 Task: Create List Customizations in Board Sales Reporting to Workspace Event Marketing. Create List Backup in Board Media Planning and Buying to Workspace Event Marketing. Create List Security in Board Sales Incentive Program Design and Implementation to Workspace Event Marketing
Action: Mouse moved to (106, 46)
Screenshot: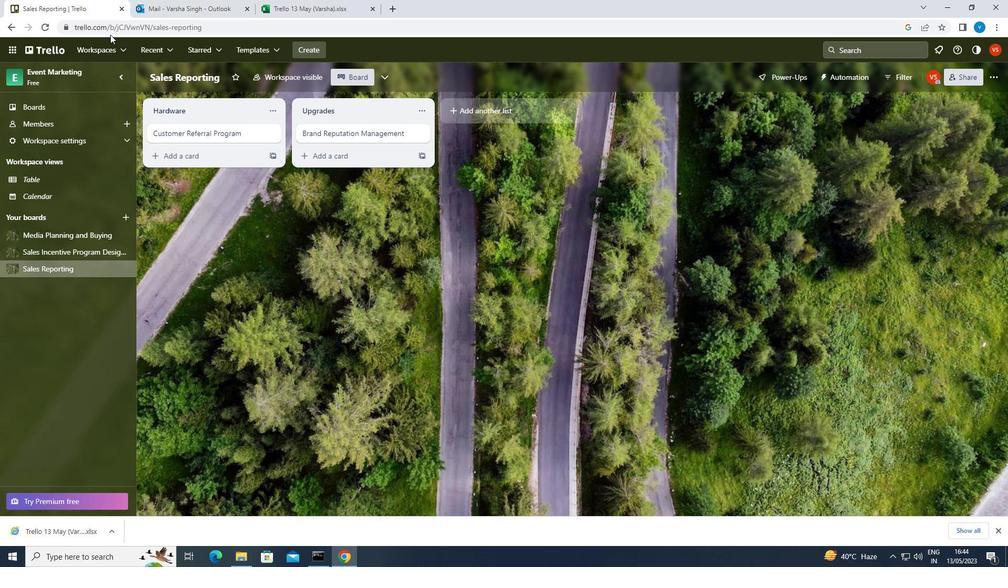 
Action: Mouse pressed left at (106, 46)
Screenshot: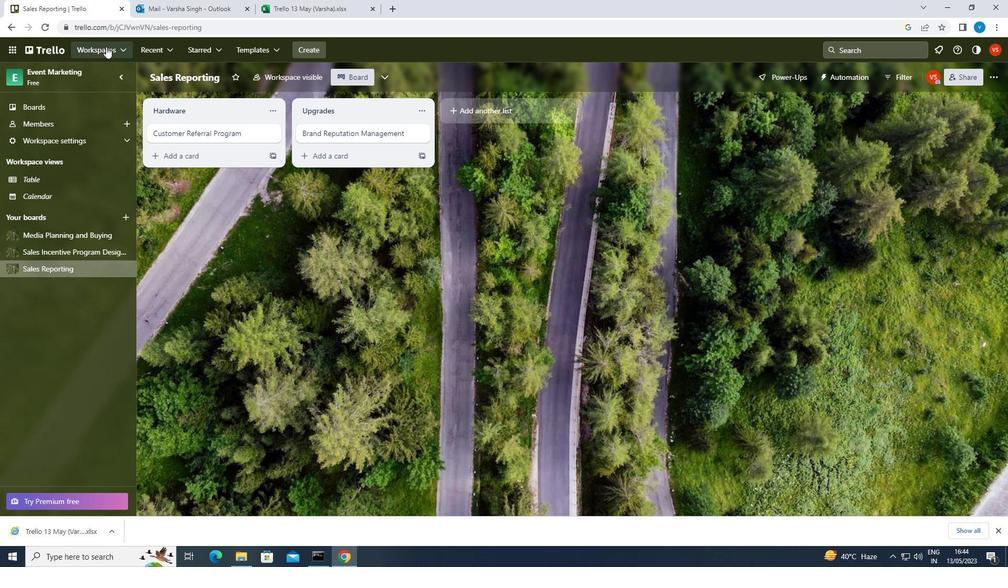 
Action: Mouse moved to (127, 441)
Screenshot: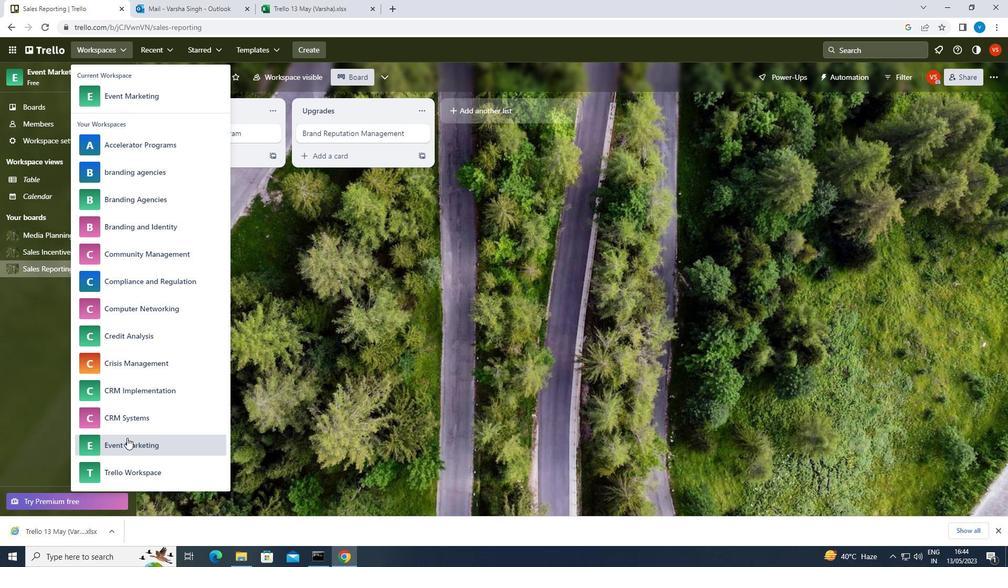 
Action: Mouse pressed left at (127, 441)
Screenshot: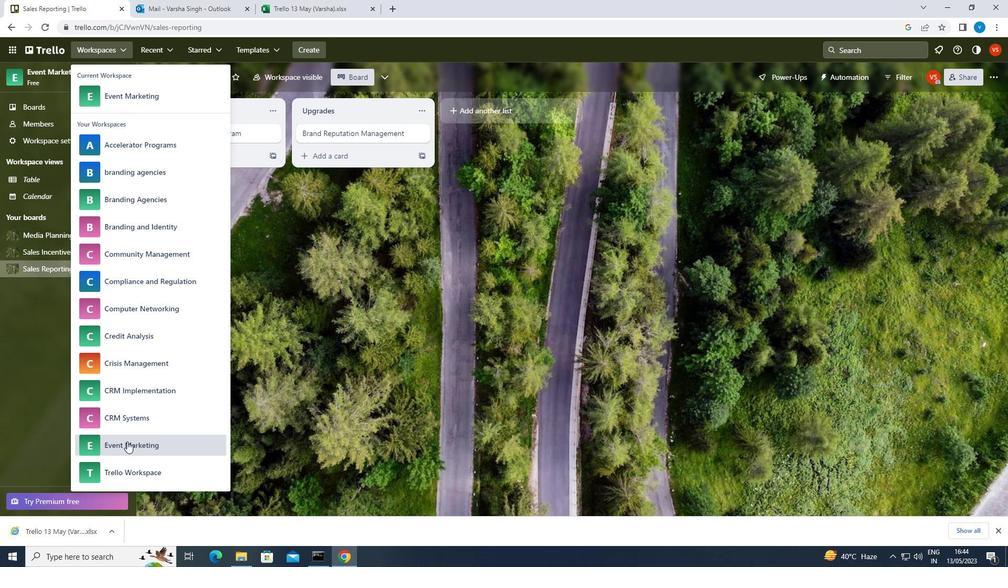 
Action: Mouse moved to (68, 269)
Screenshot: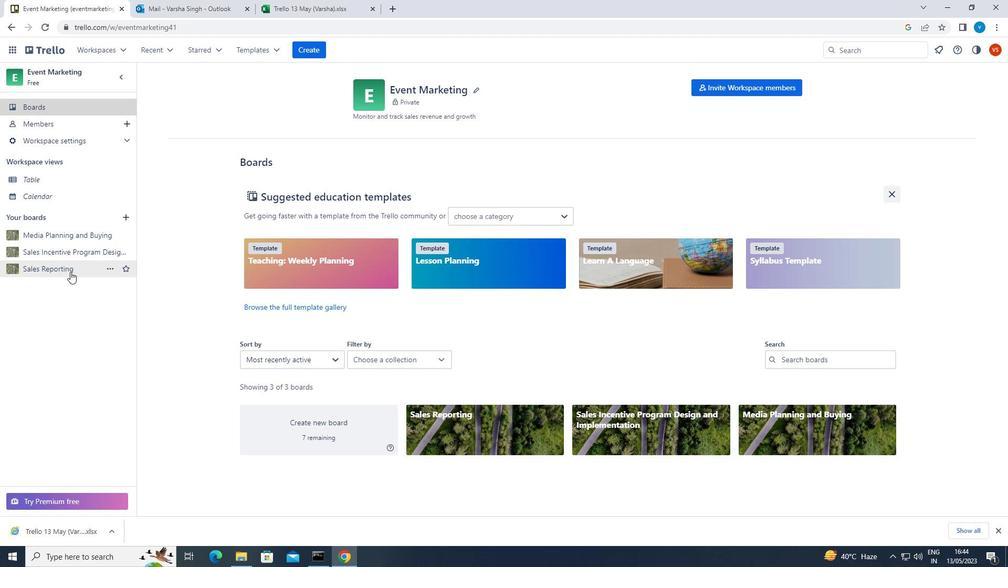 
Action: Mouse pressed left at (68, 269)
Screenshot: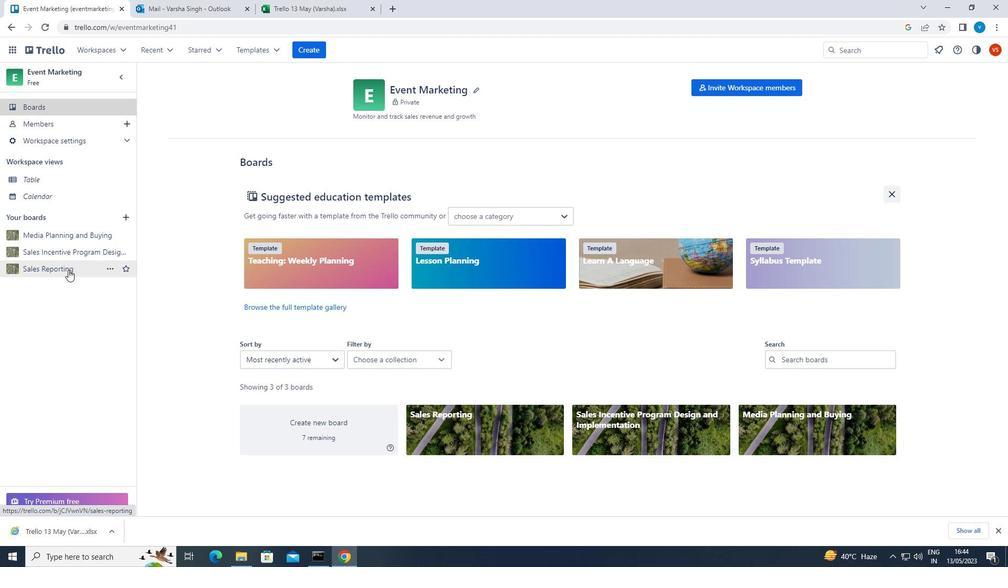 
Action: Mouse moved to (484, 112)
Screenshot: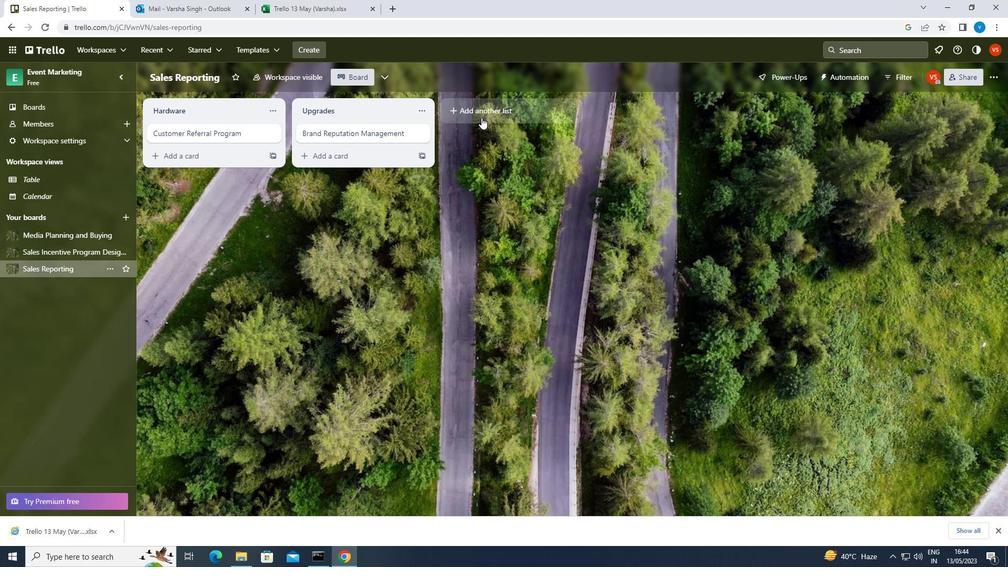 
Action: Mouse pressed left at (484, 112)
Screenshot: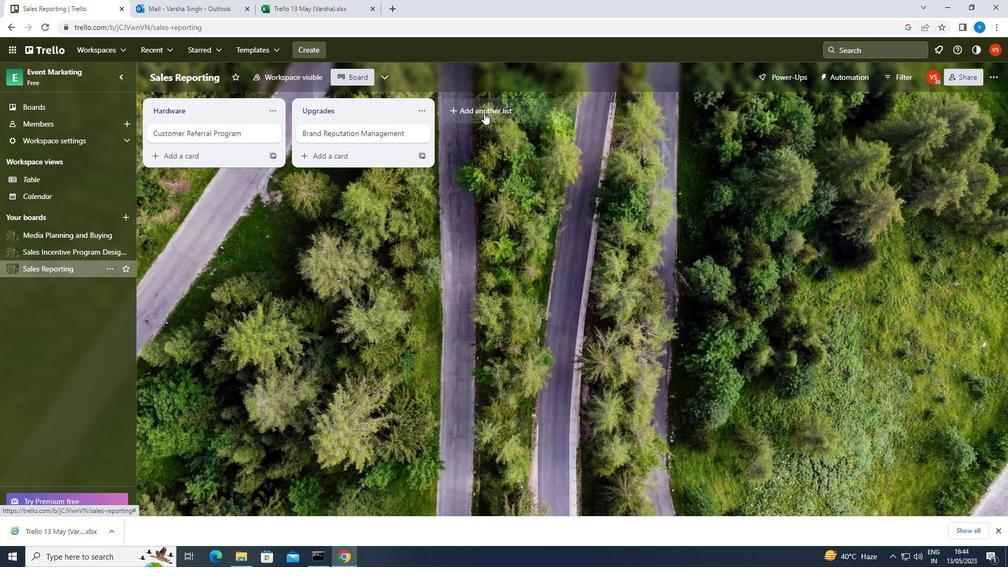 
Action: Key pressed <Key.shift>CUSTOMIZATIONS<Key.enter>
Screenshot: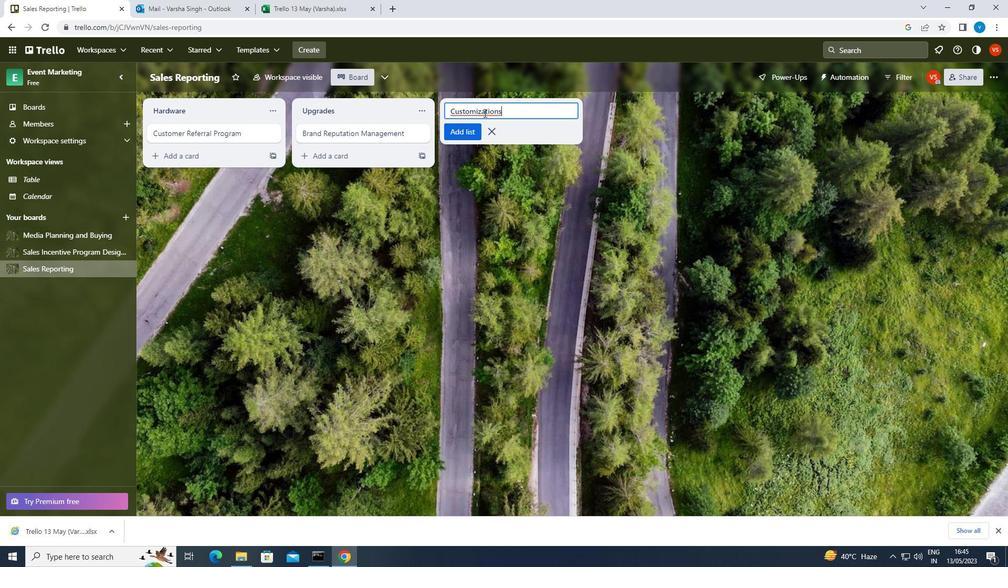 
Action: Mouse moved to (90, 233)
Screenshot: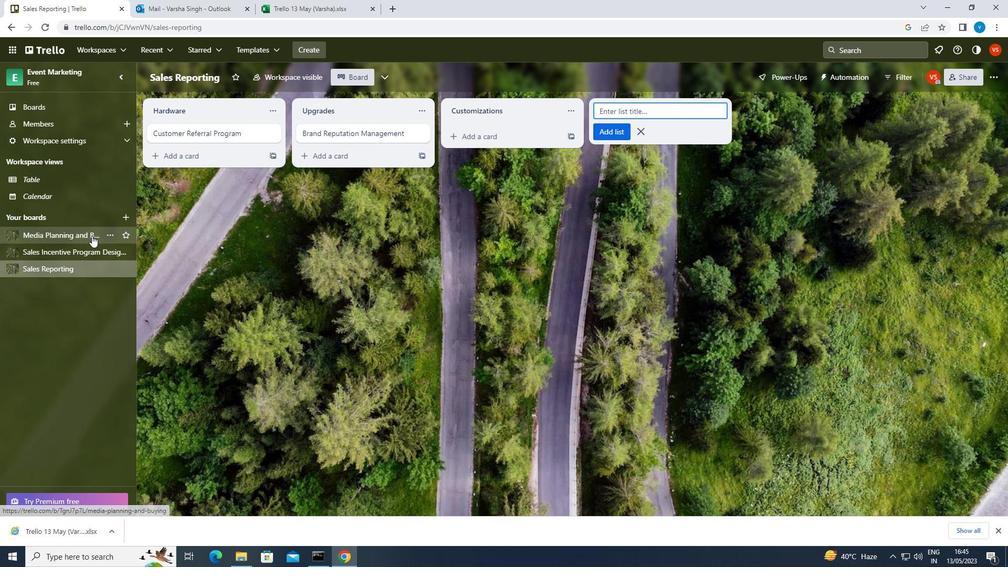 
Action: Mouse pressed left at (90, 233)
Screenshot: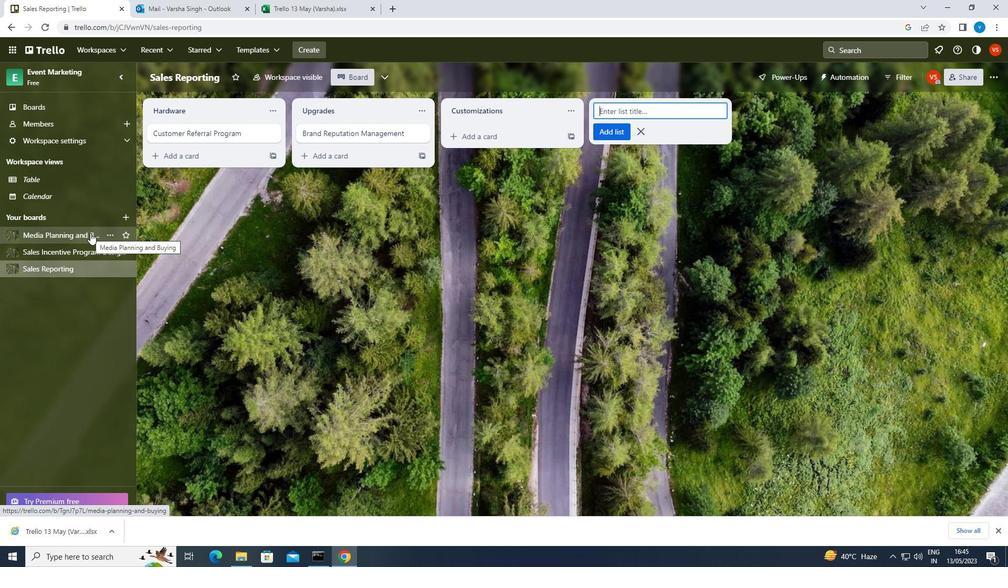 
Action: Mouse moved to (492, 116)
Screenshot: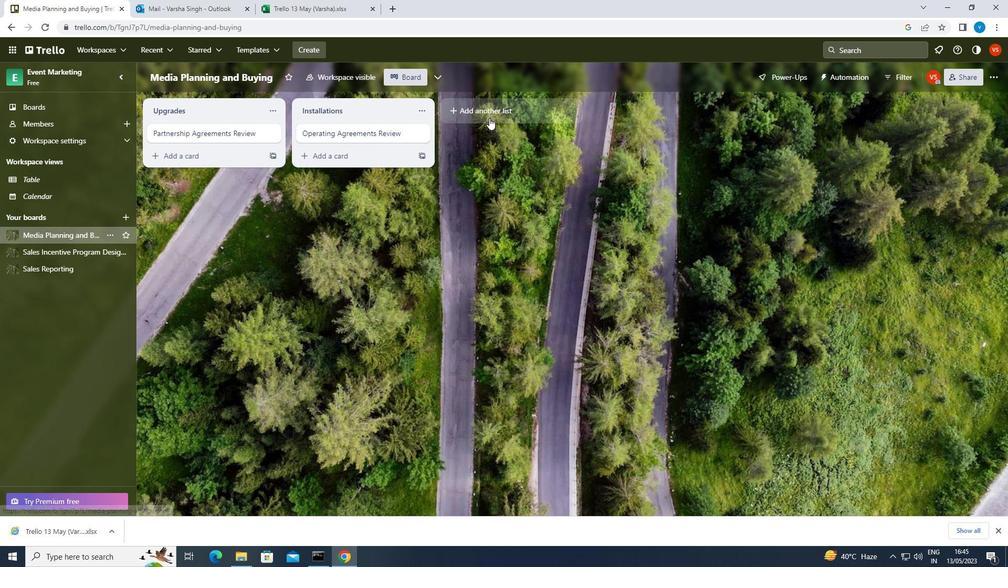 
Action: Mouse pressed left at (492, 116)
Screenshot: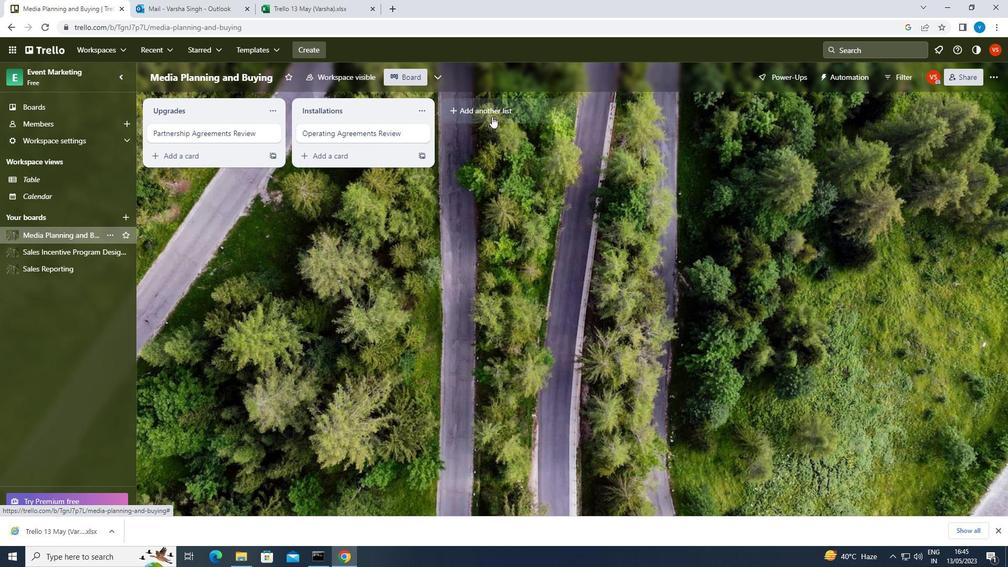 
Action: Key pressed <Key.shift>BACKUP<Key.enter>
Screenshot: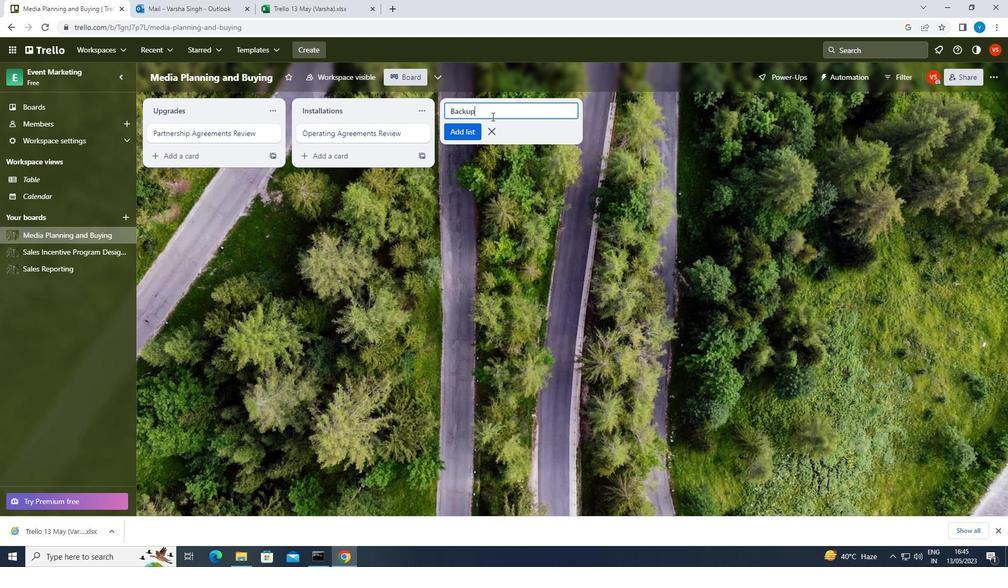 
Action: Mouse moved to (77, 252)
Screenshot: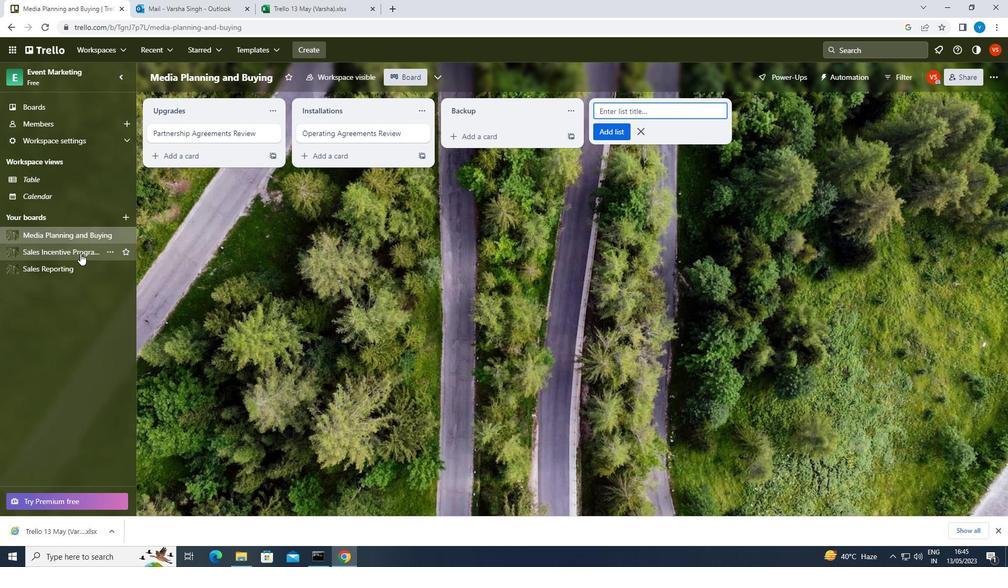 
Action: Mouse pressed left at (77, 252)
Screenshot: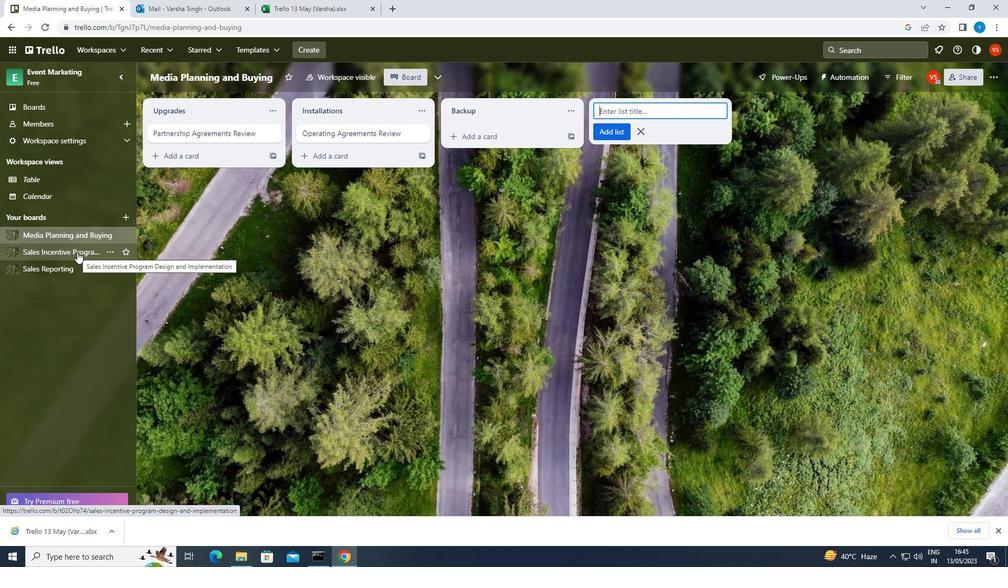
Action: Mouse moved to (464, 104)
Screenshot: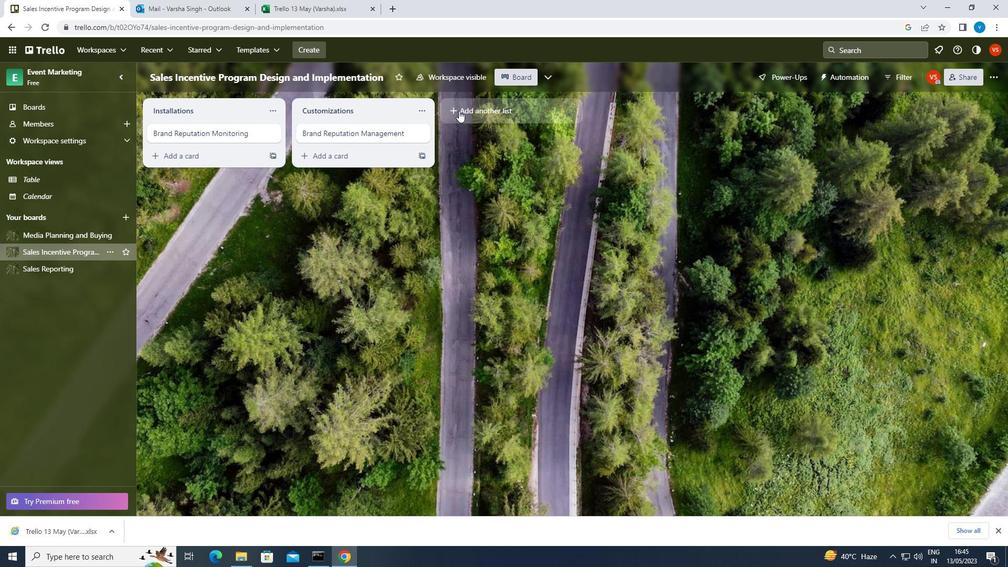 
Action: Mouse pressed left at (464, 104)
Screenshot: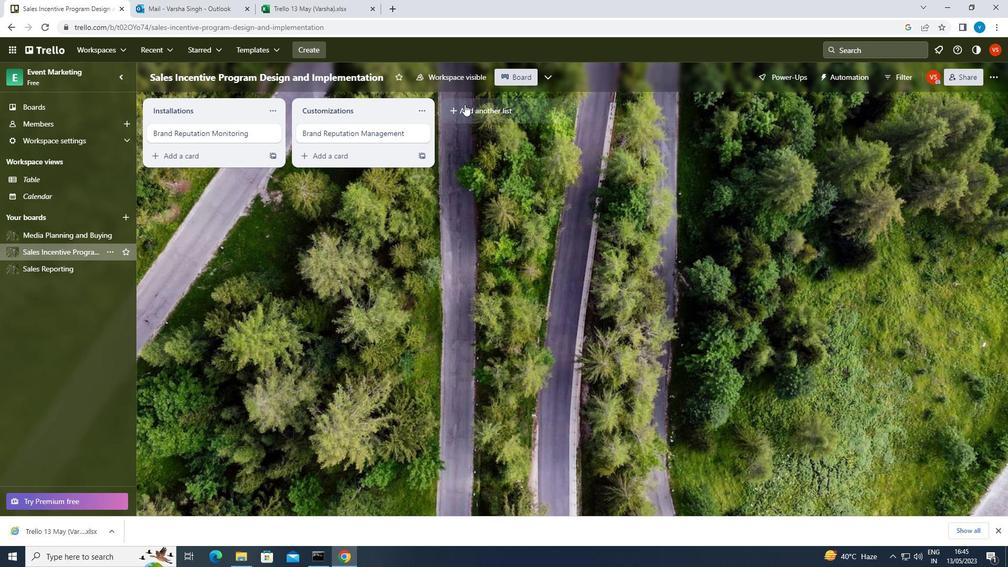 
Action: Key pressed <Key.shift>SECURITY<Key.enter>
Screenshot: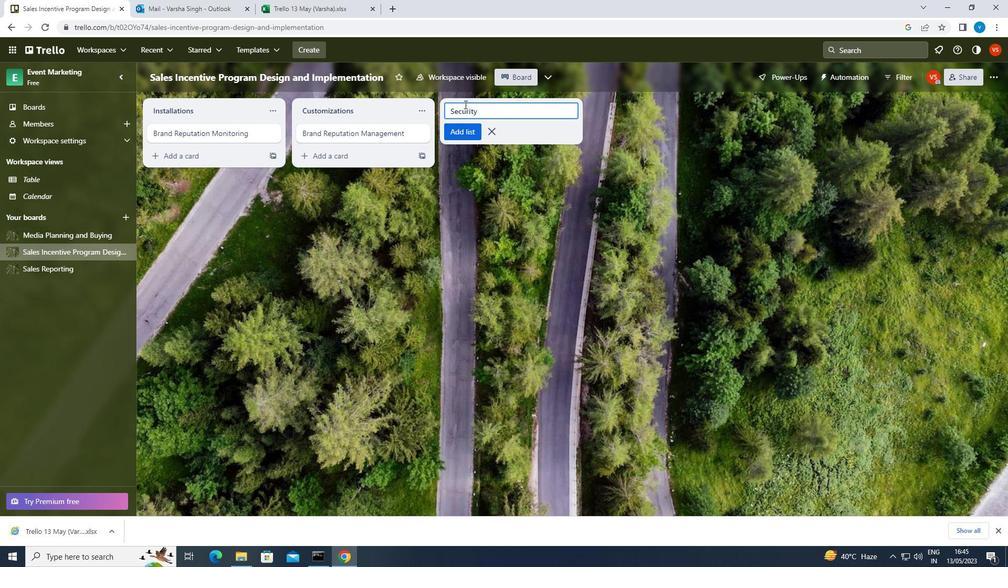 
